 Task: Create Card Card0000000363 in Board Board0000000091 in Workspace WS0000000031 in Trello. Create Card Card0000000364 in Board Board0000000091 in Workspace WS0000000031 in Trello. Create Card Card0000000365 in Board Board0000000092 in Workspace WS0000000031 in Trello. Create Card Card0000000366 in Board Board0000000092 in Workspace WS0000000031 in Trello. Create Card Card0000000367 in Board Board0000000092 in Workspace WS0000000031 in Trello
Action: Mouse moved to (311, 290)
Screenshot: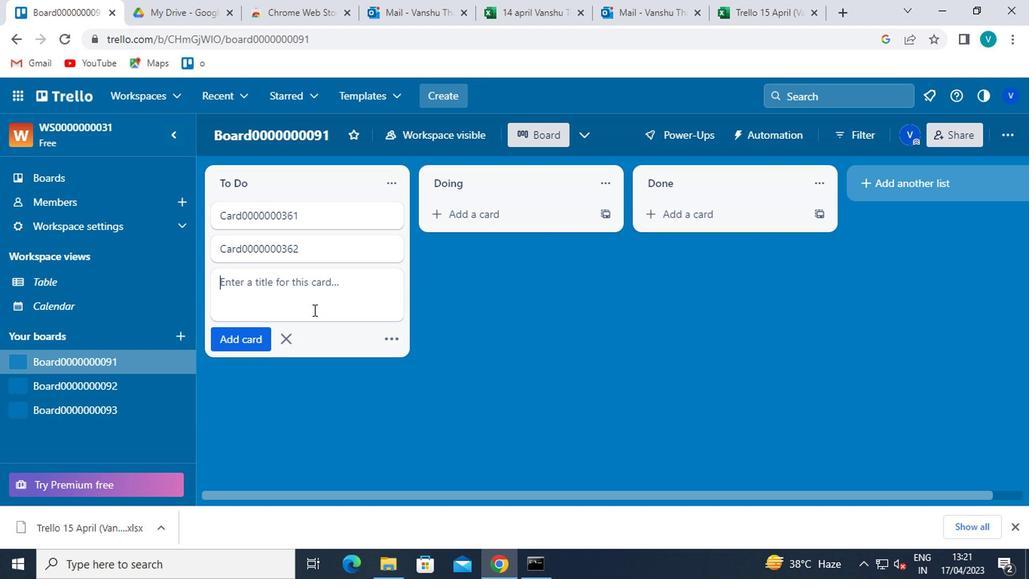 
Action: Mouse pressed left at (311, 290)
Screenshot: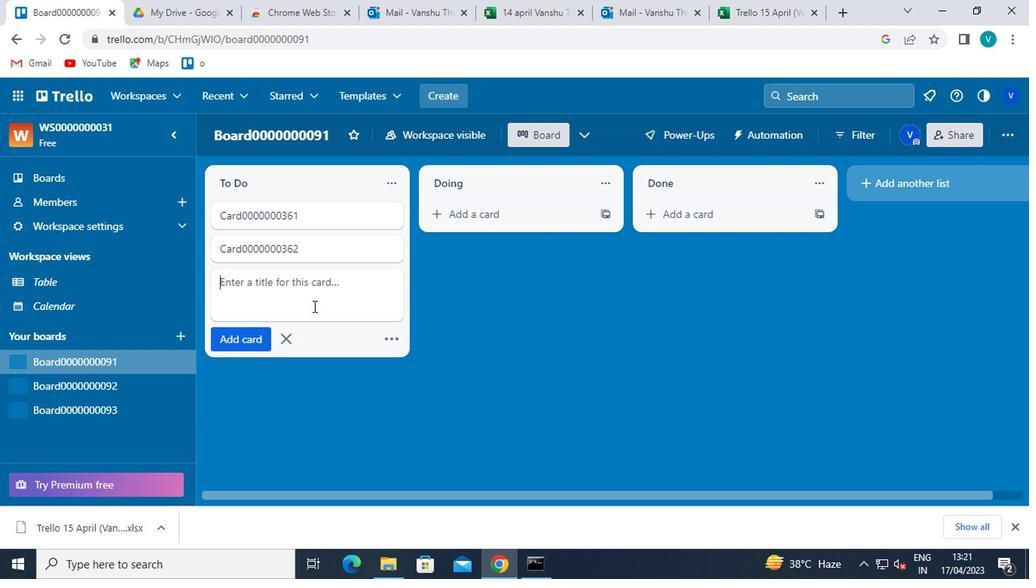
Action: Key pressed <Key.shift>CARD0000000363<Key.enter><Key.shift>CARD000000035<Key.backspace>64
Screenshot: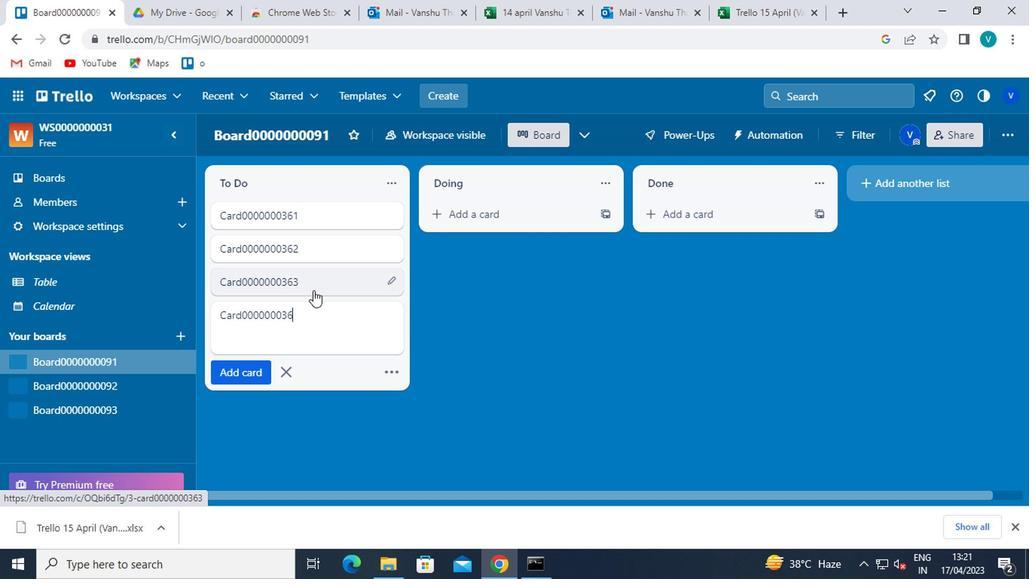 
Action: Mouse moved to (99, 386)
Screenshot: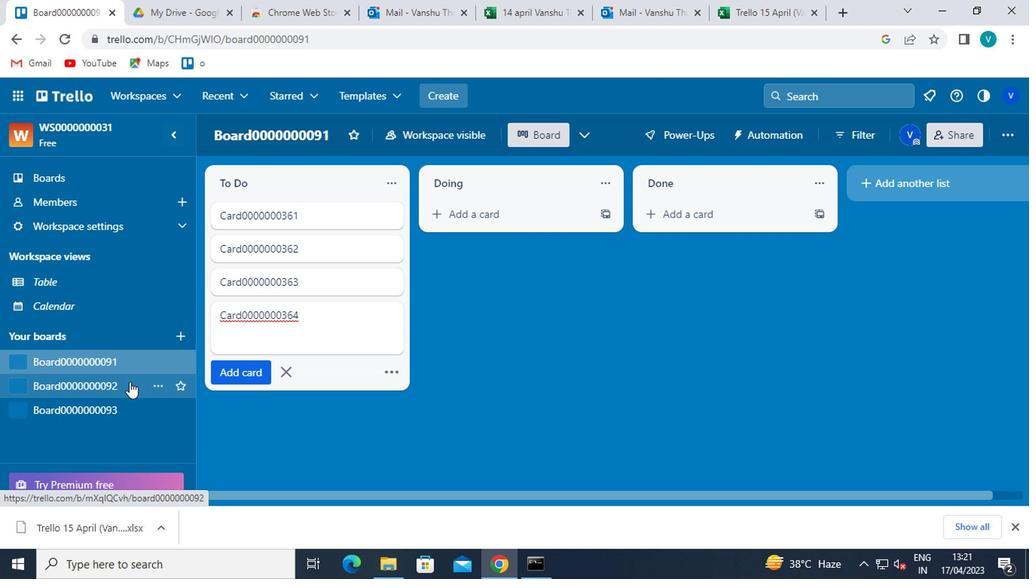 
Action: Mouse pressed left at (99, 386)
Screenshot: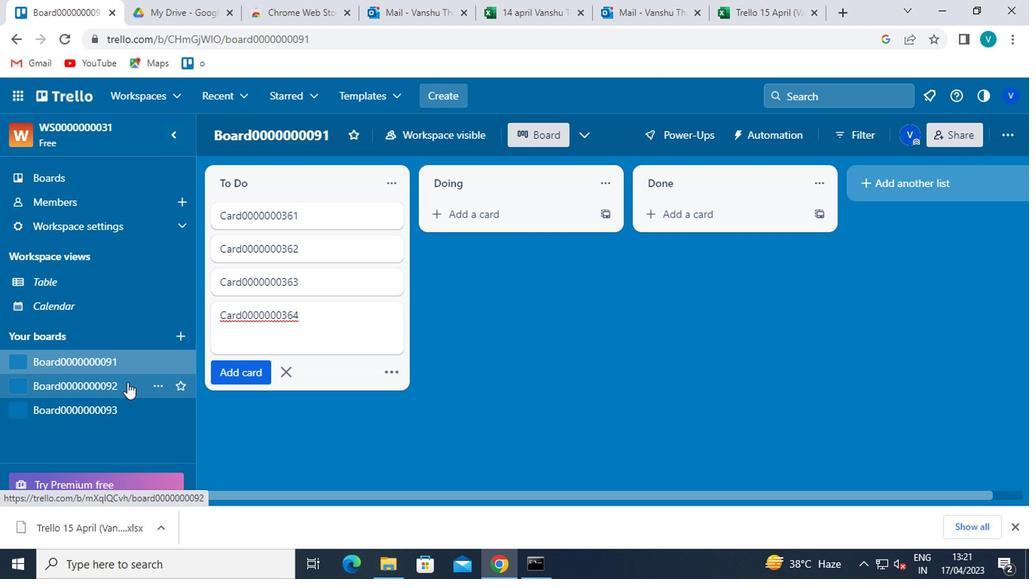 
Action: Mouse moved to (258, 218)
Screenshot: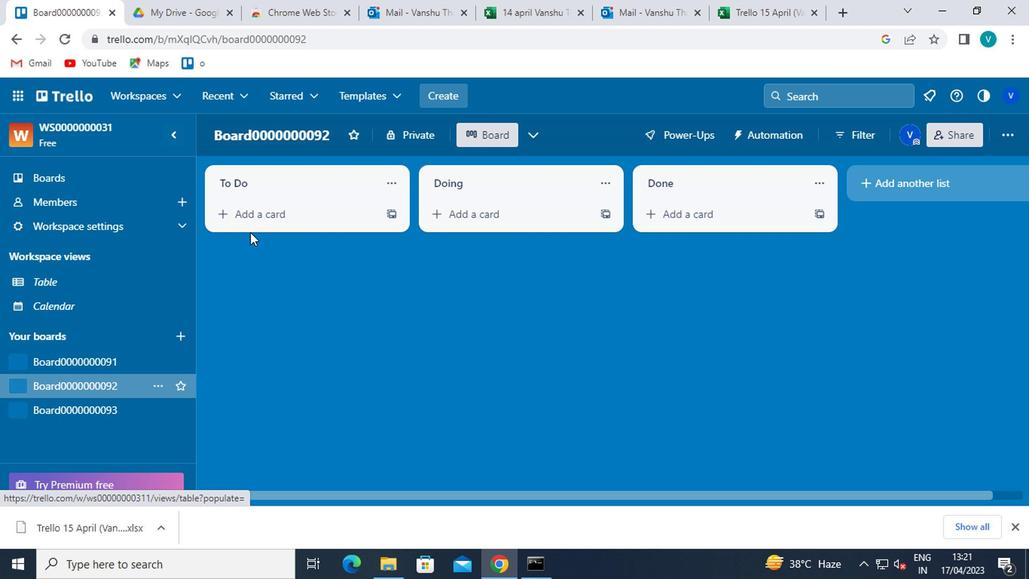 
Action: Mouse pressed left at (258, 218)
Screenshot: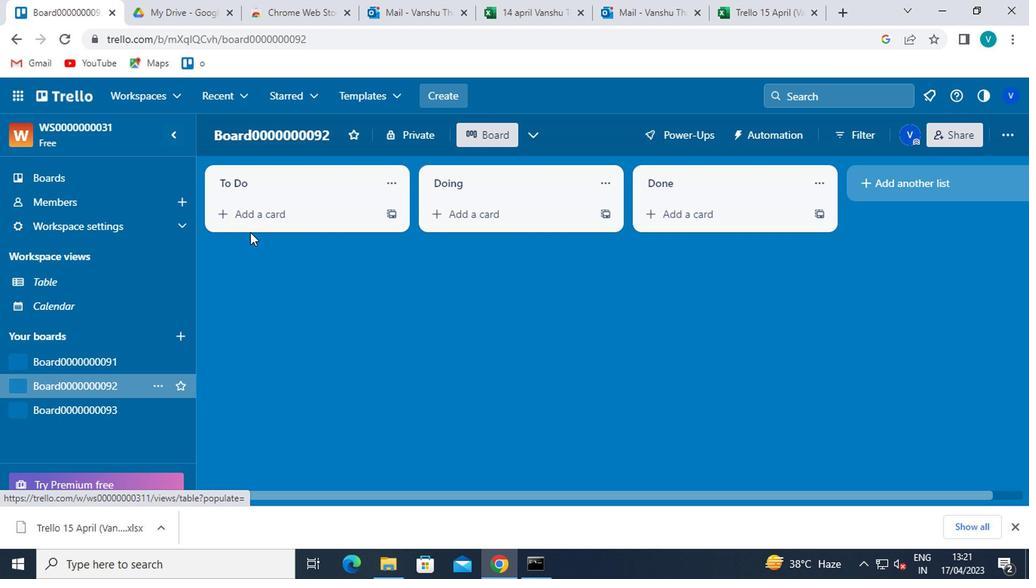 
Action: Mouse moved to (258, 218)
Screenshot: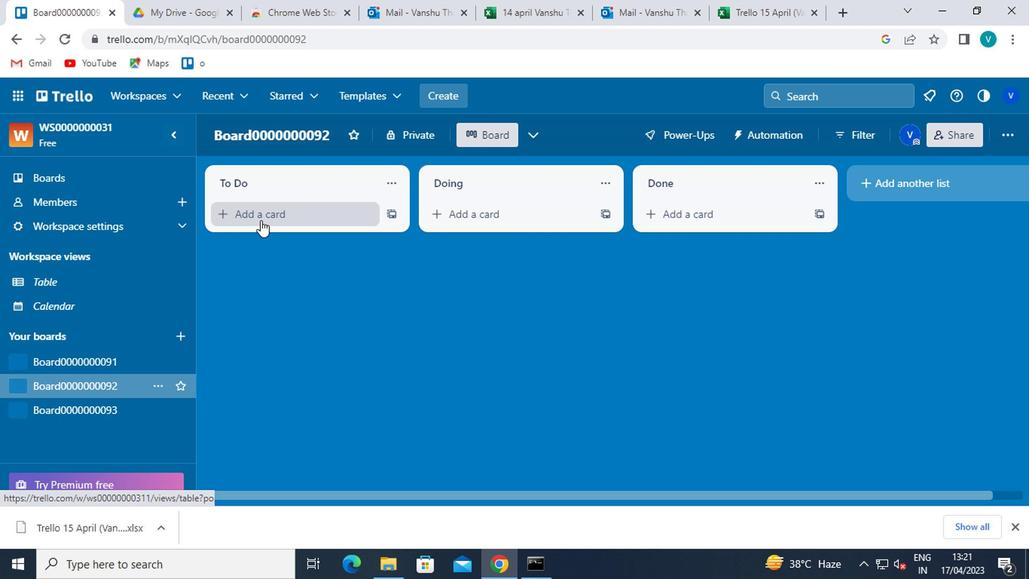 
Action: Key pressed <Key.shift>CARD0000000365<Key.enter><Key.shift>CARD0000000366<Key.enter><Key.shift>CARD0000000367
Screenshot: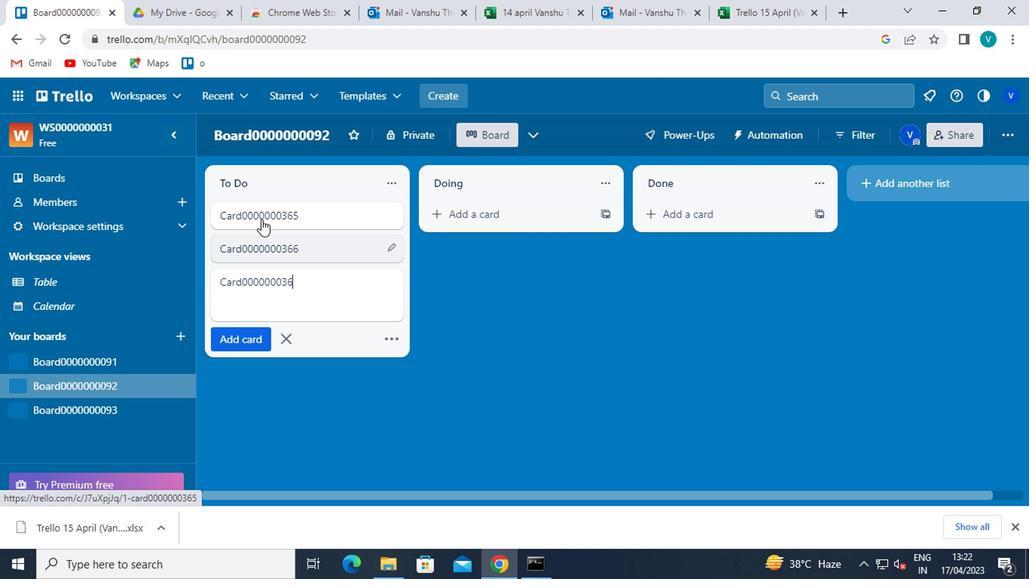 
